 Task: Create a blank project BeyondTech with privacy Public and default view as List and in the team Taskers . Create three sections in the project as To-Do, Doing and Done
Action: Mouse moved to (63, 197)
Screenshot: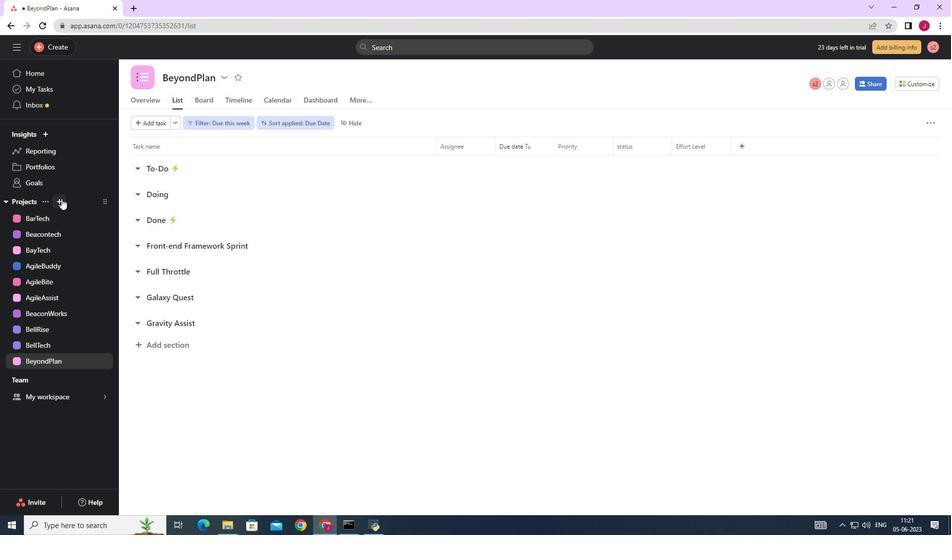 
Action: Mouse pressed left at (61, 197)
Screenshot: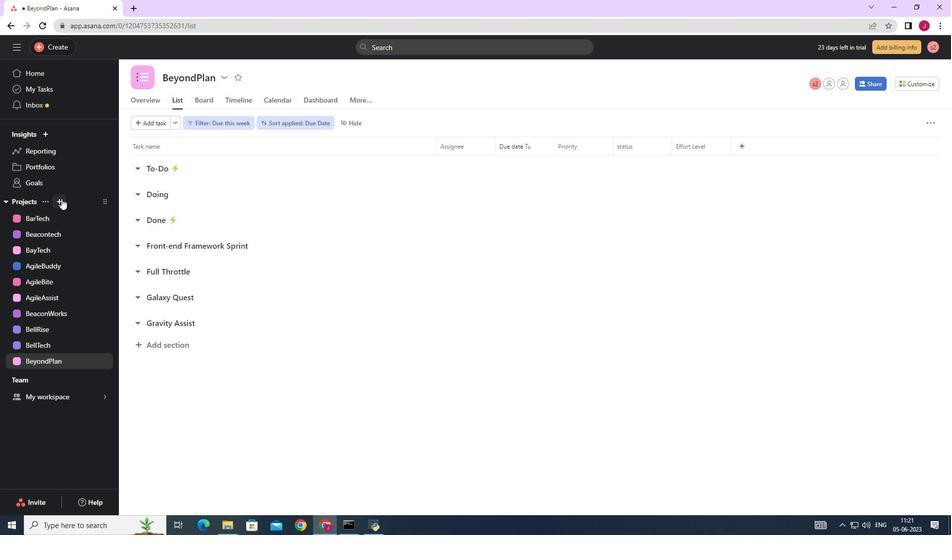 
Action: Mouse moved to (58, 201)
Screenshot: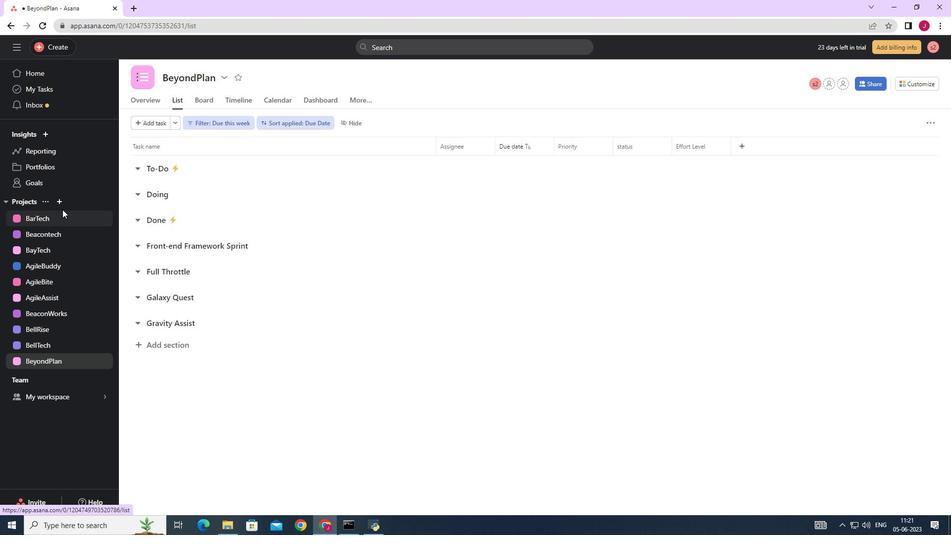 
Action: Mouse pressed left at (58, 201)
Screenshot: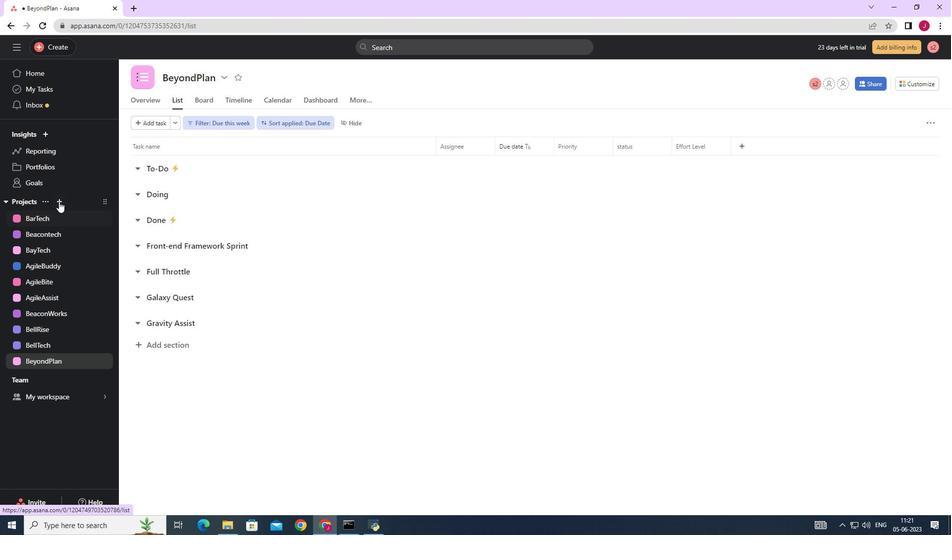 
Action: Mouse moved to (93, 222)
Screenshot: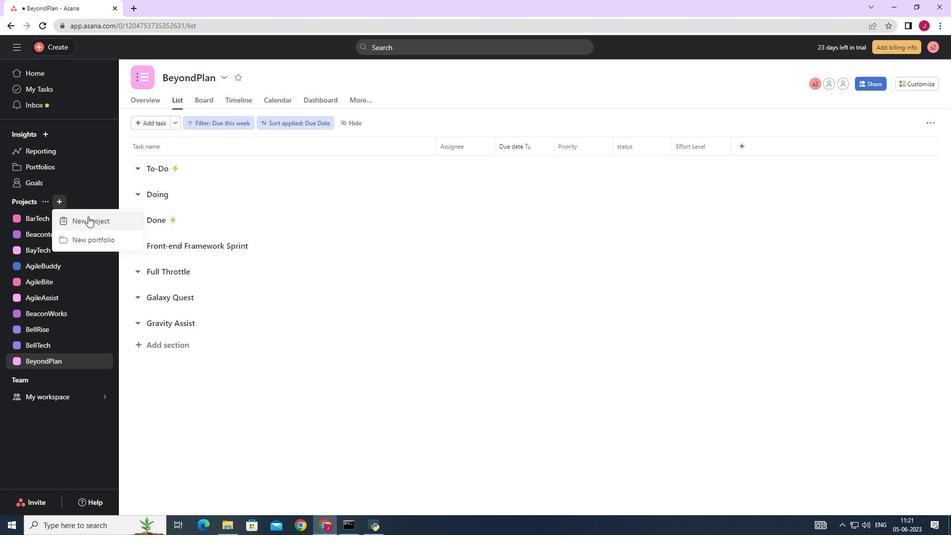 
Action: Mouse pressed left at (93, 222)
Screenshot: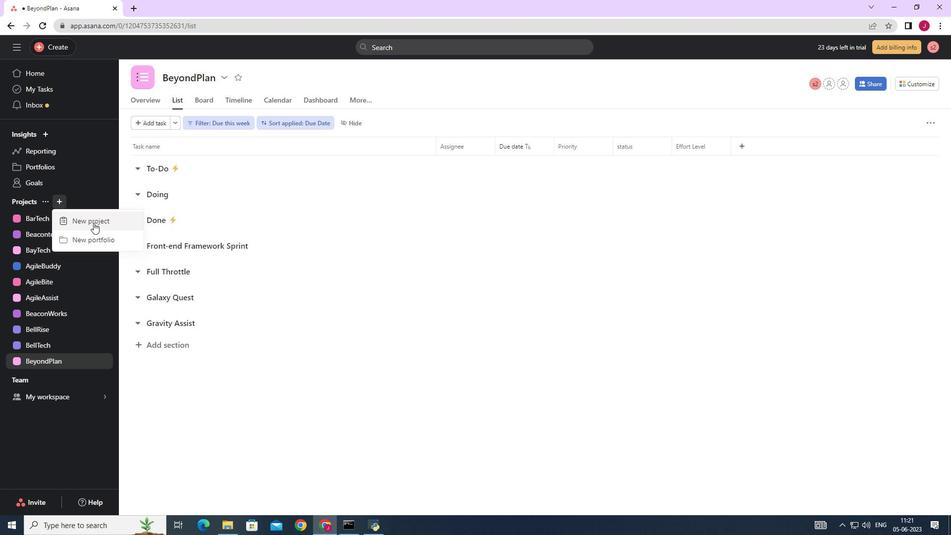 
Action: Mouse moved to (419, 222)
Screenshot: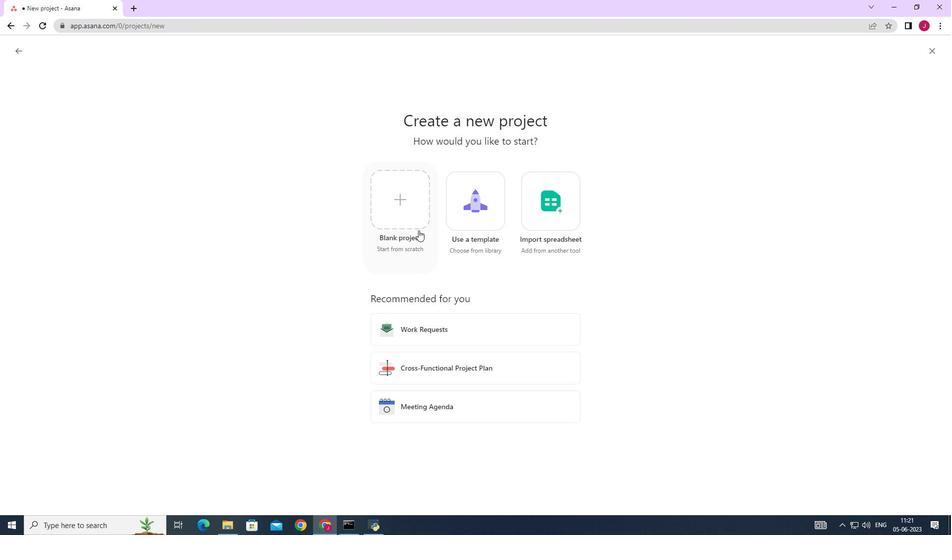 
Action: Mouse pressed left at (419, 222)
Screenshot: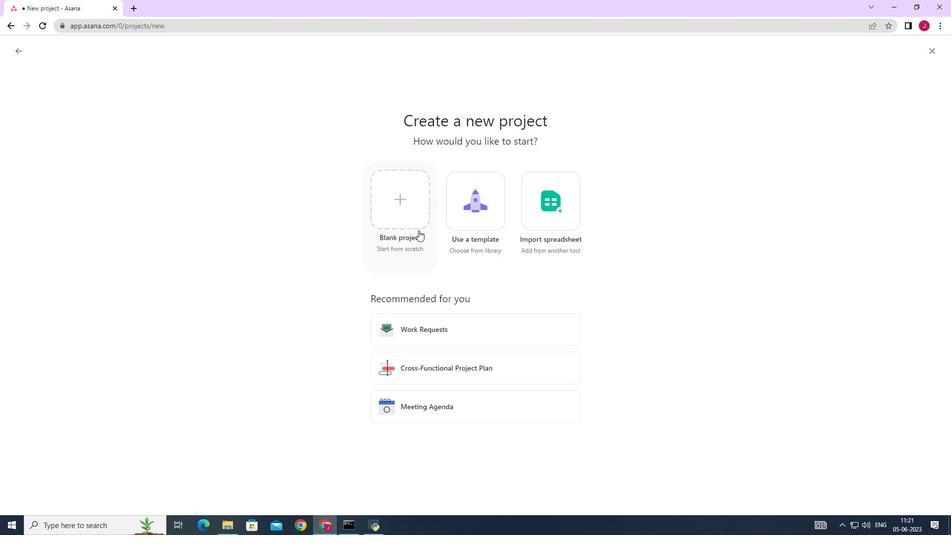 
Action: Mouse moved to (189, 125)
Screenshot: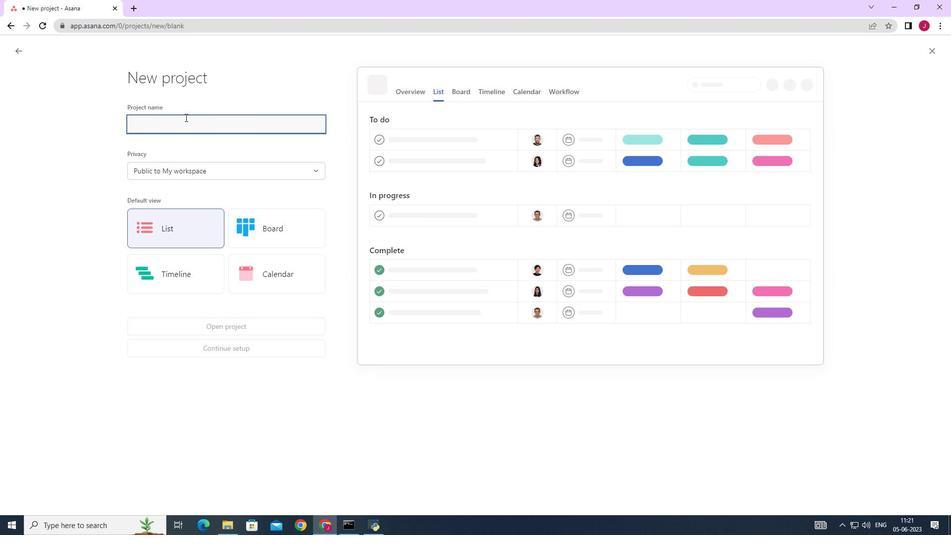 
Action: Mouse pressed left at (189, 125)
Screenshot: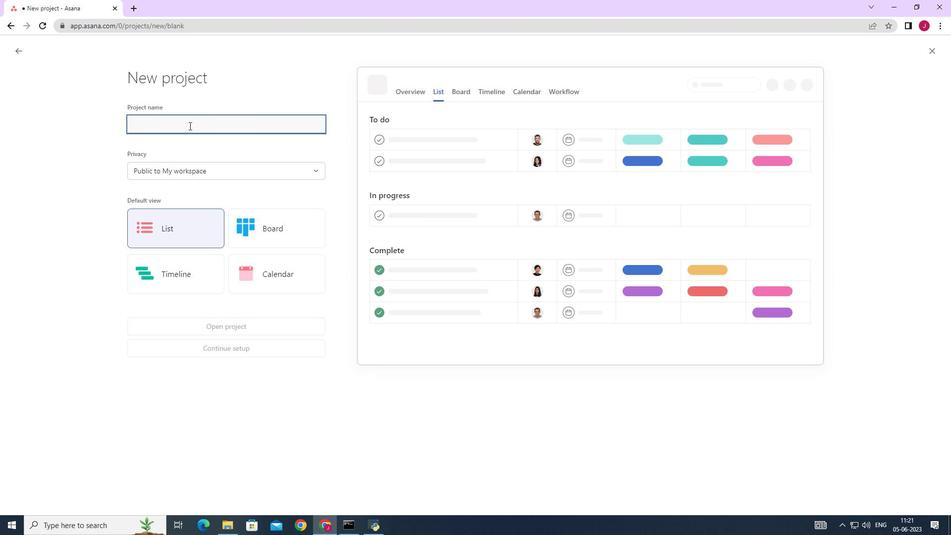
Action: Mouse moved to (191, 127)
Screenshot: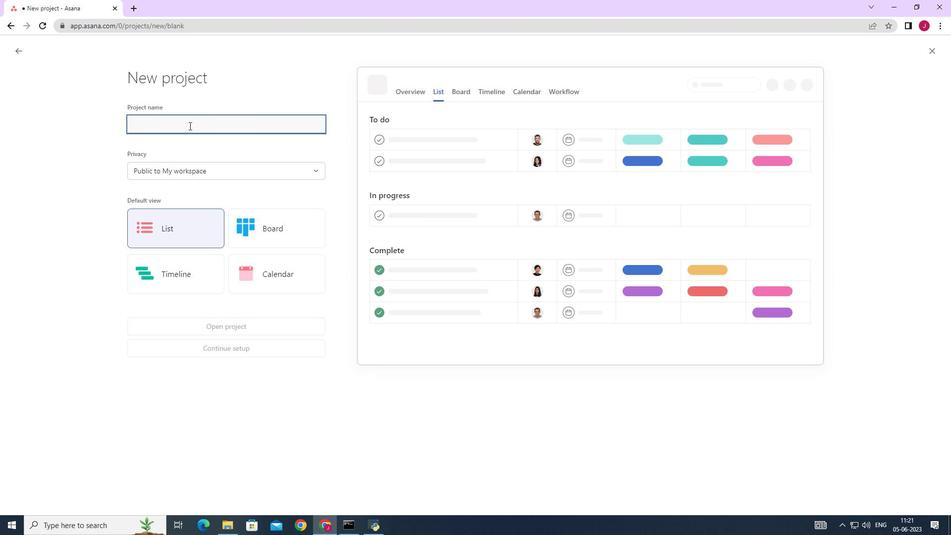 
Action: Key pressed <Key.caps_lock>B<Key.caps_lock>eyond<Key.space><Key.caps_lock><Key.backspace><Key.caps_lock>t<Key.caps_lock>ECH<Key.backspace><Key.backspace><Key.backspace><Key.backspace>T<Key.caps_lock>ech
Screenshot: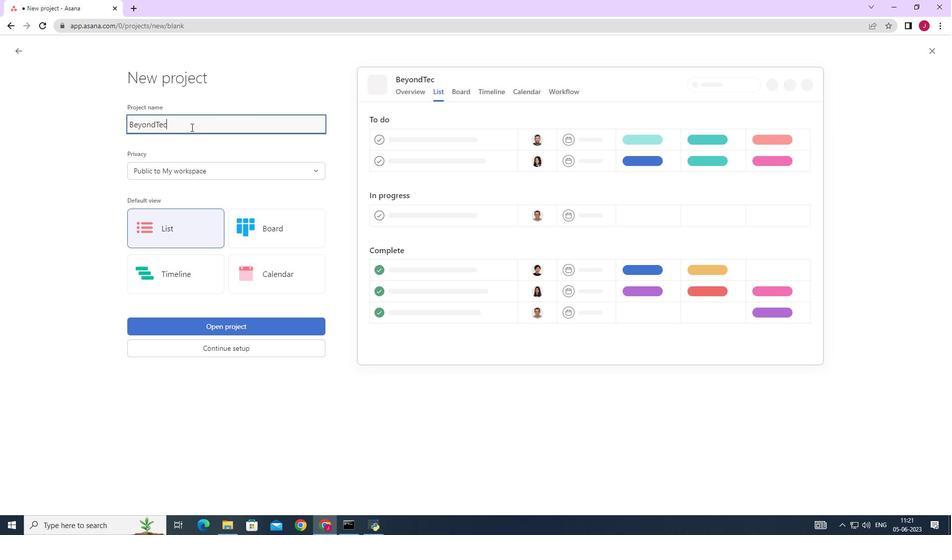 
Action: Mouse moved to (200, 163)
Screenshot: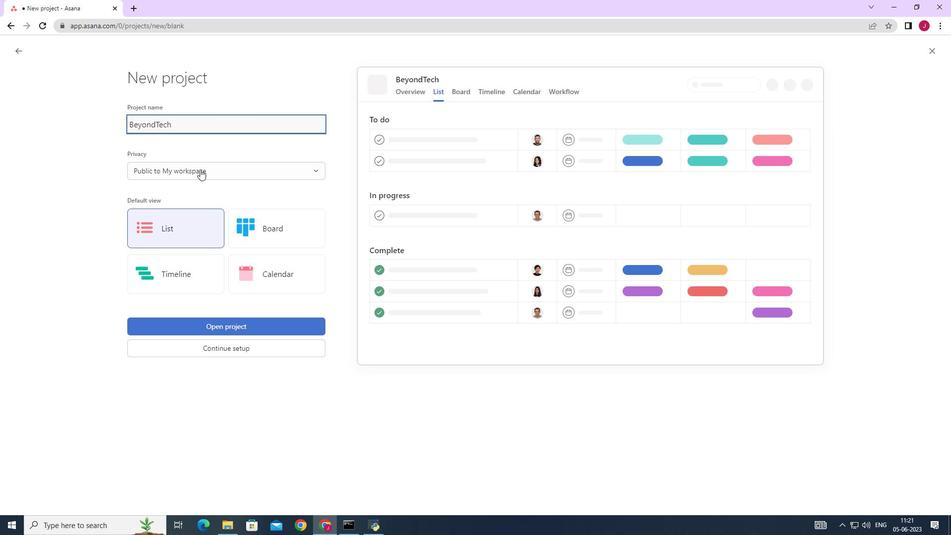 
Action: Mouse pressed left at (200, 163)
Screenshot: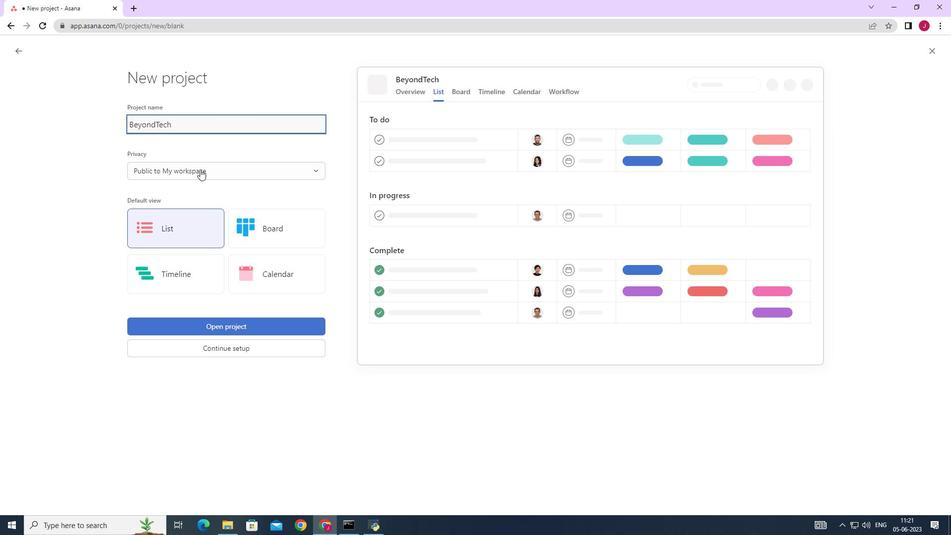 
Action: Mouse moved to (199, 171)
Screenshot: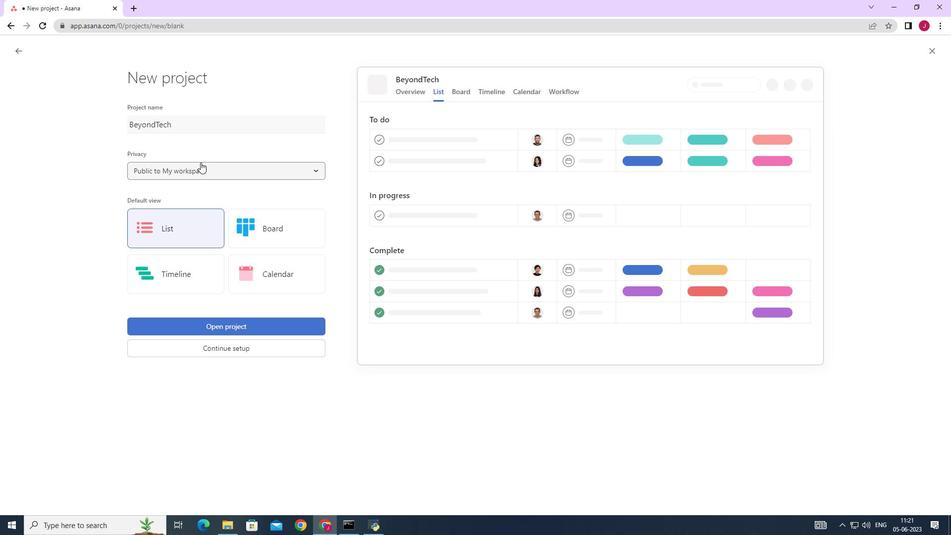 
Action: Mouse pressed left at (199, 171)
Screenshot: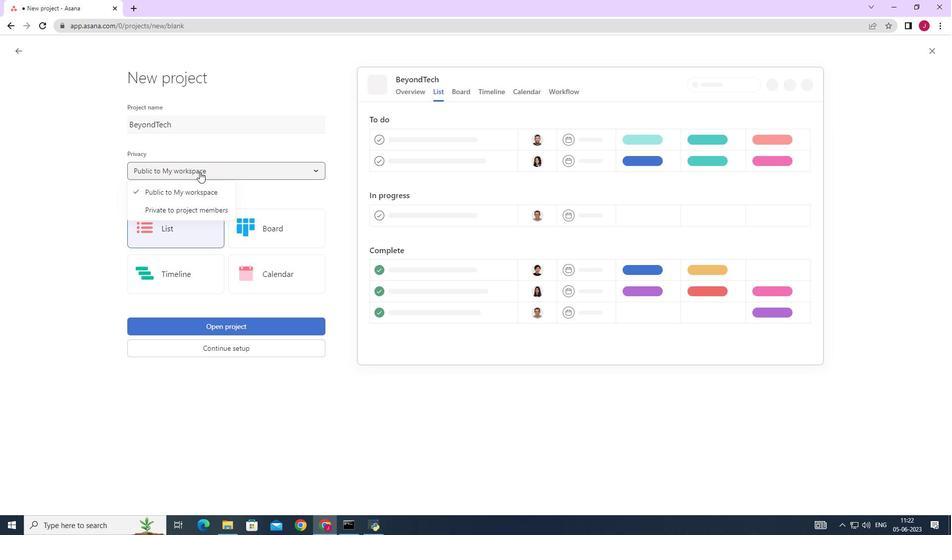 
Action: Mouse moved to (186, 227)
Screenshot: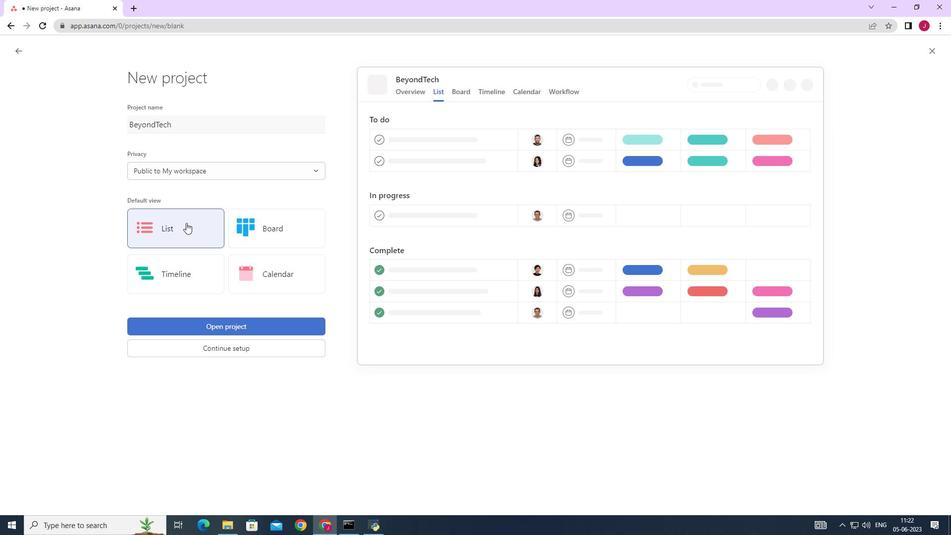 
Action: Mouse pressed left at (186, 227)
Screenshot: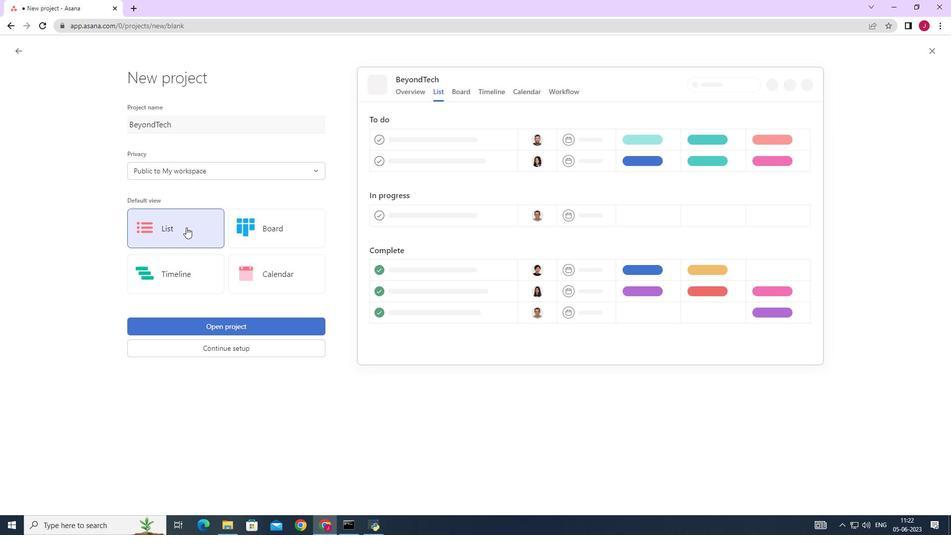 
Action: Mouse moved to (230, 326)
Screenshot: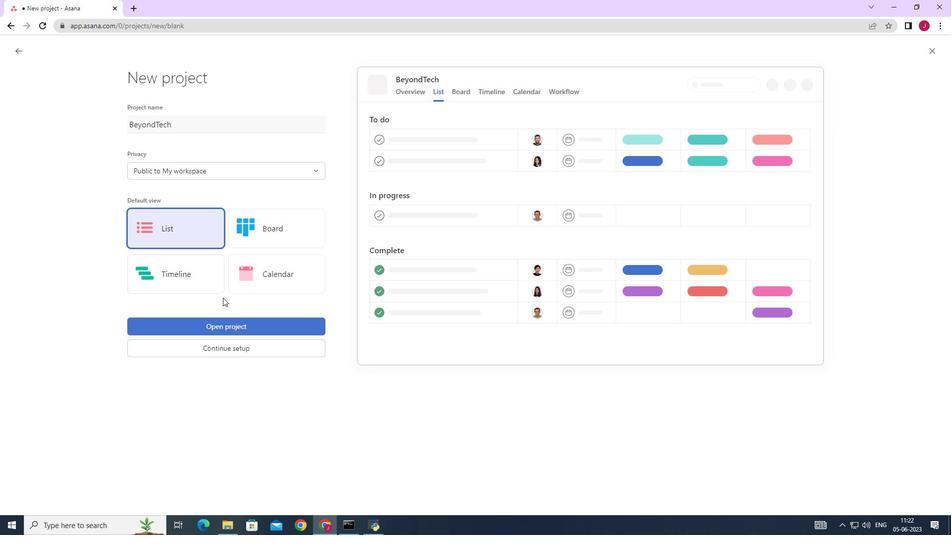 
Action: Mouse pressed left at (230, 326)
Screenshot: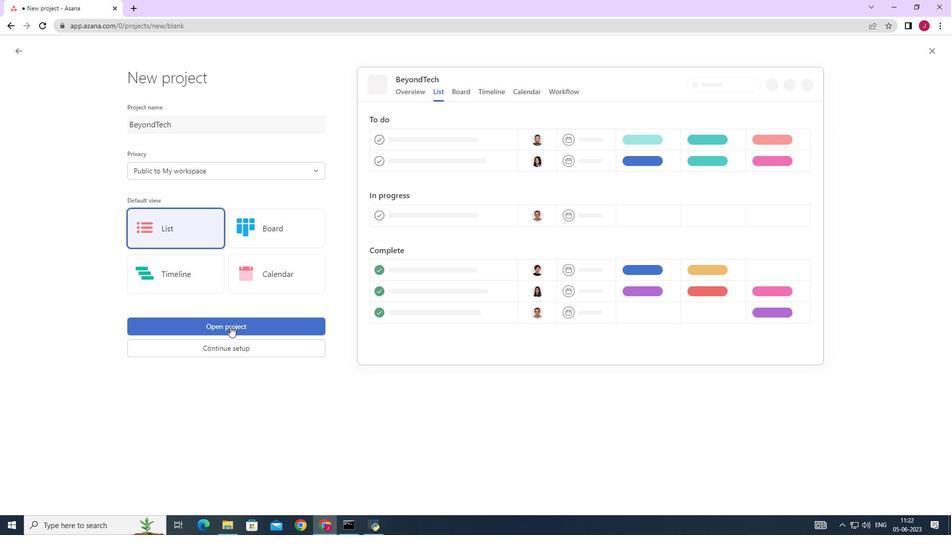 
Action: Mouse moved to (174, 215)
Screenshot: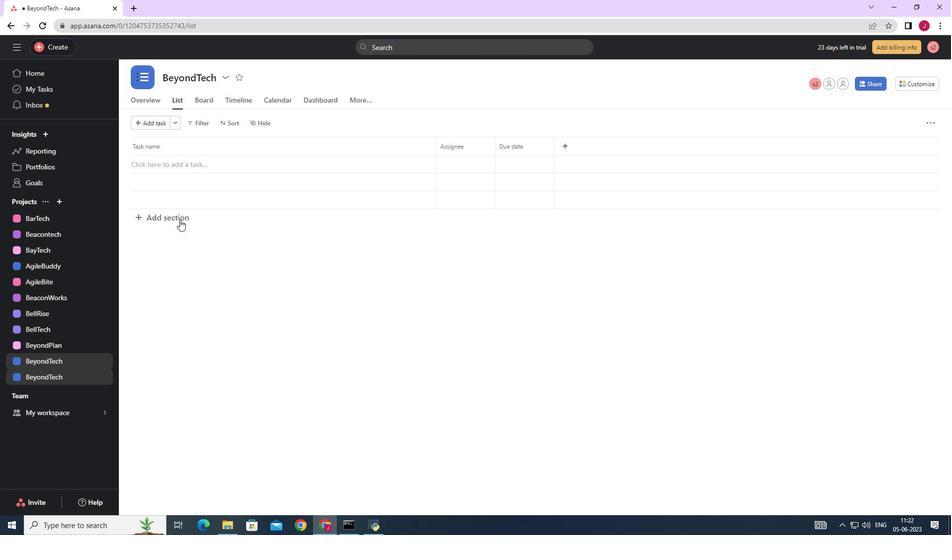 
Action: Mouse pressed left at (174, 215)
Screenshot: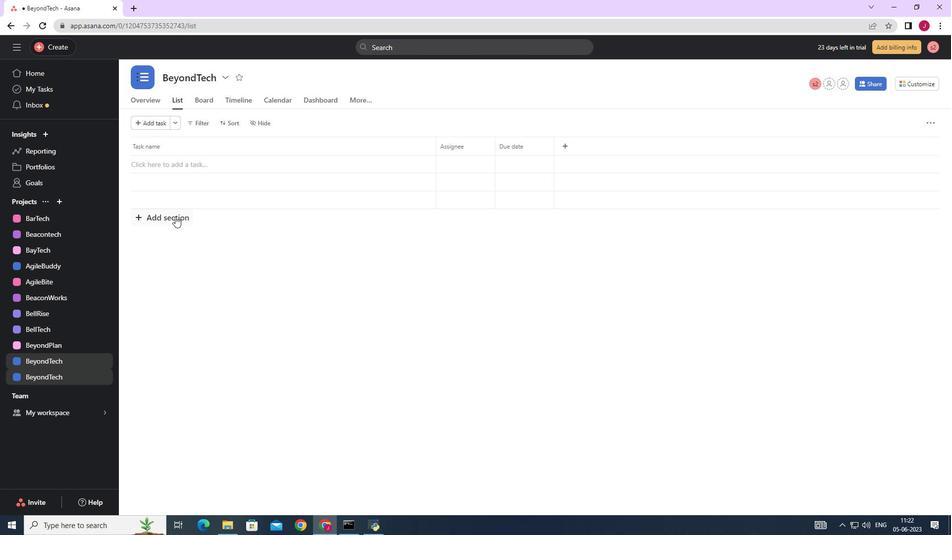 
Action: Key pressed <Key.caps_lock>T<Key.caps_lock>o-<Key.caps_lock>D<Key.caps_lock>o
Screenshot: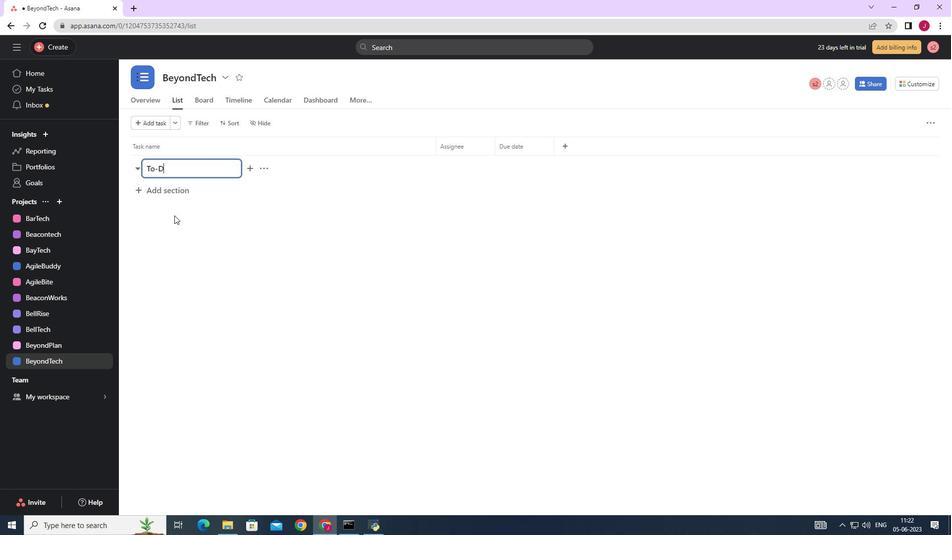 
Action: Mouse moved to (186, 194)
Screenshot: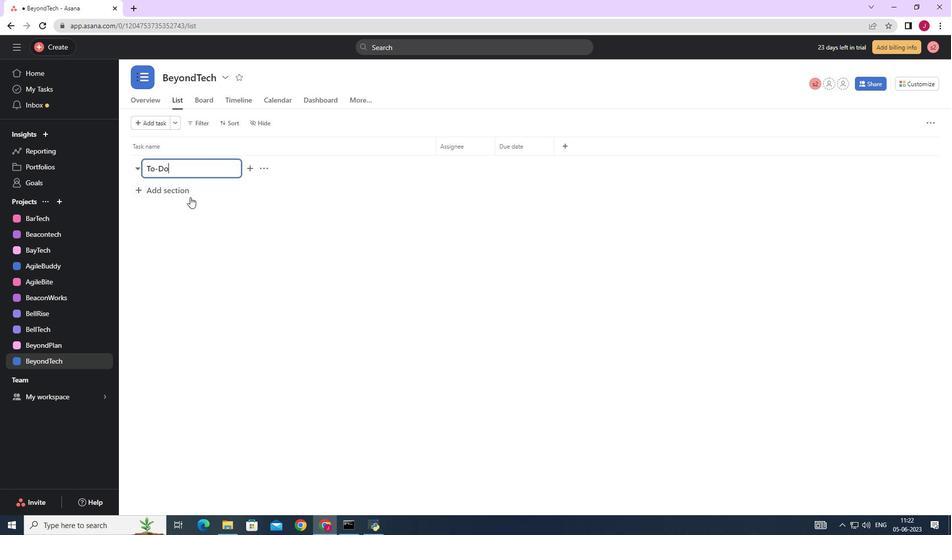 
Action: Mouse pressed left at (186, 194)
Screenshot: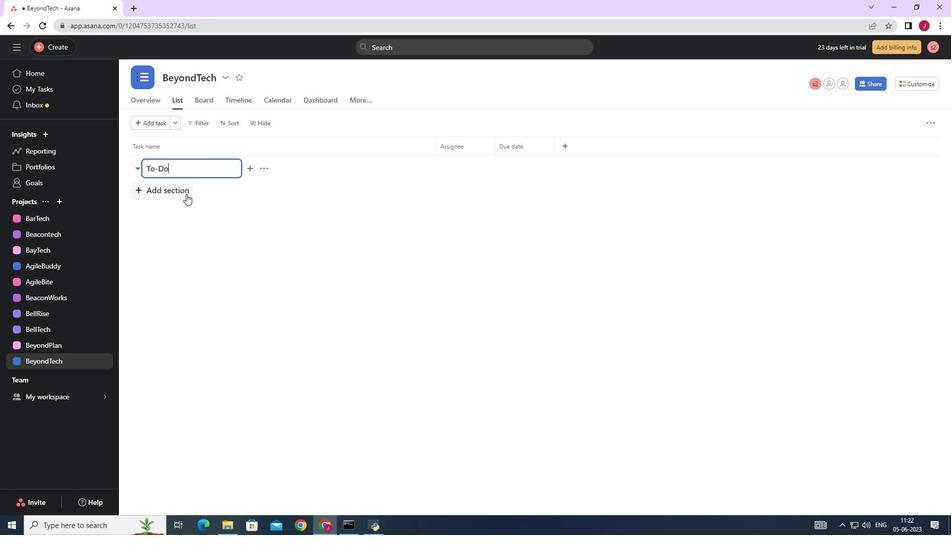 
Action: Key pressed <Key.caps_lock>D<Key.caps_lock>oing
Screenshot: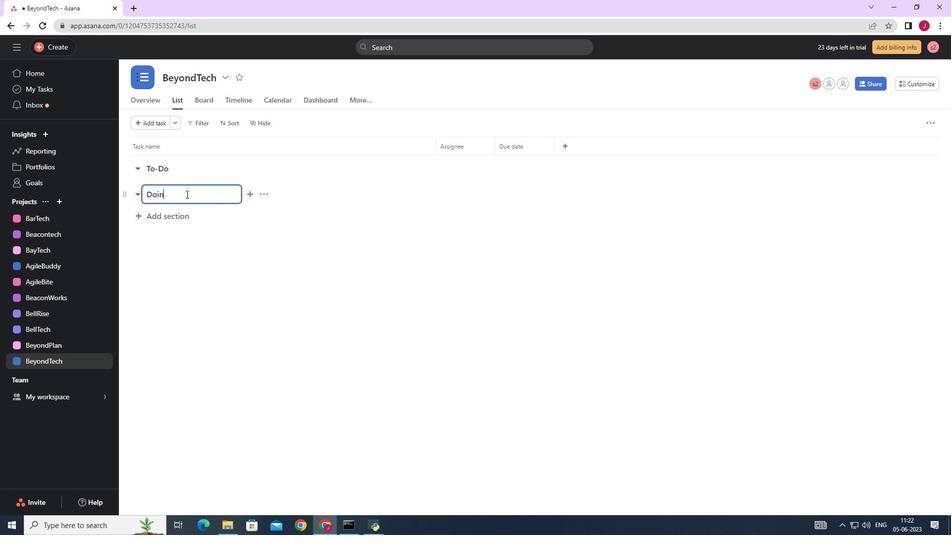 
Action: Mouse moved to (171, 216)
Screenshot: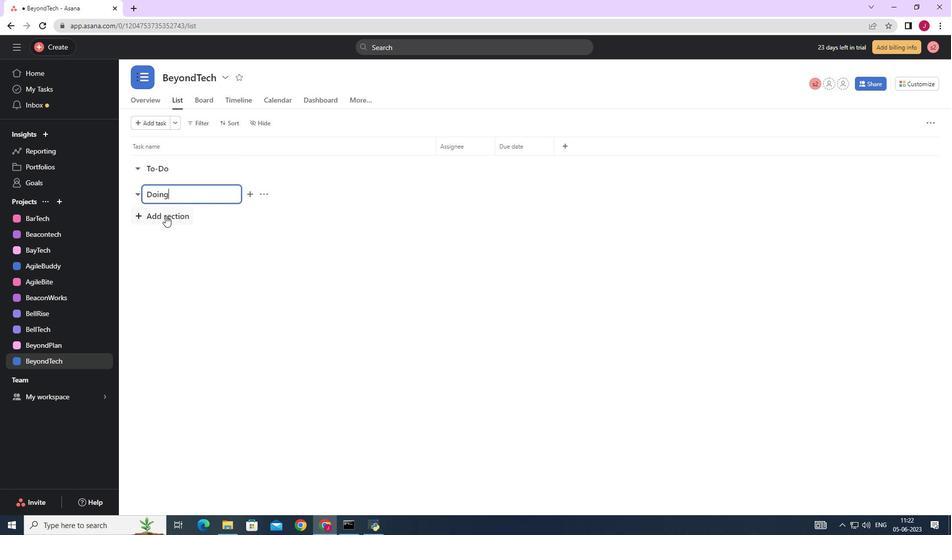
Action: Mouse pressed left at (171, 216)
Screenshot: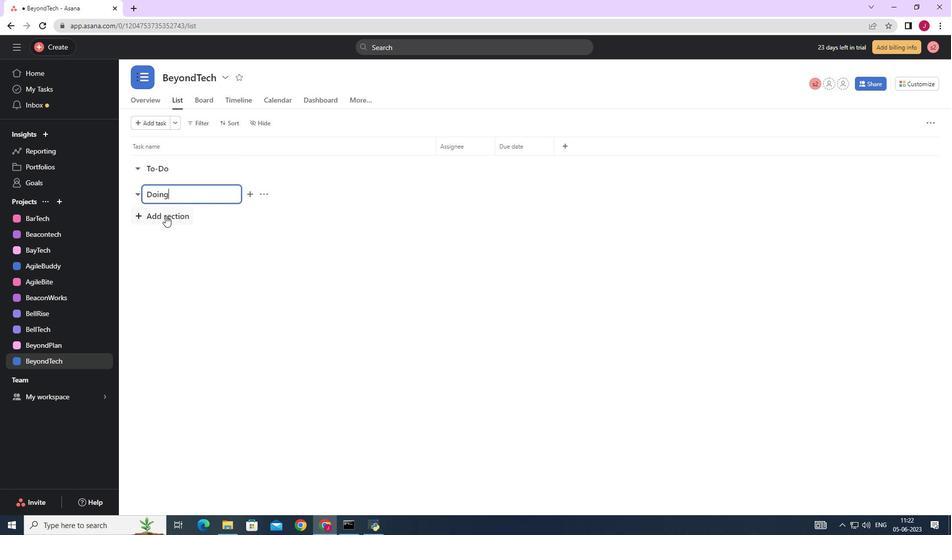 
Action: Mouse moved to (169, 218)
Screenshot: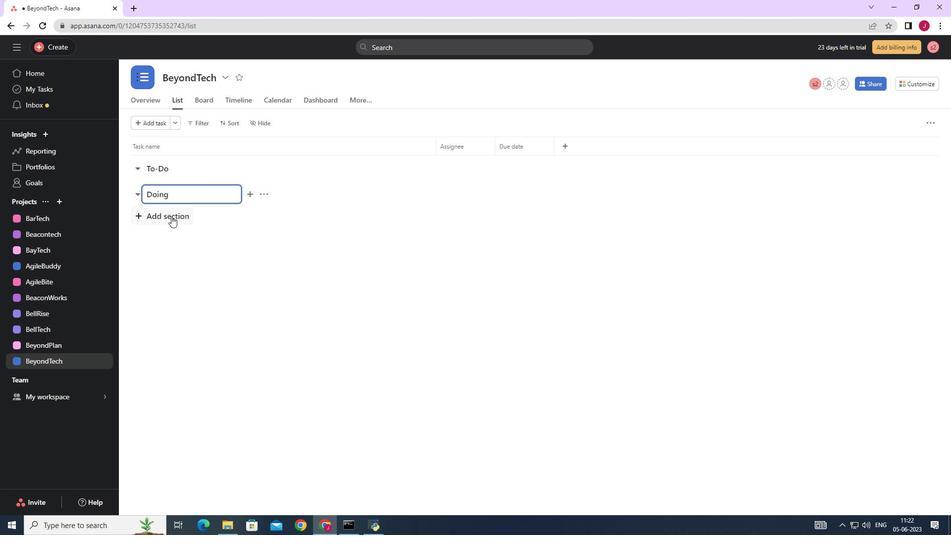
Action: Key pressed <Key.caps_lock>D<Key.caps_lock>one
Screenshot: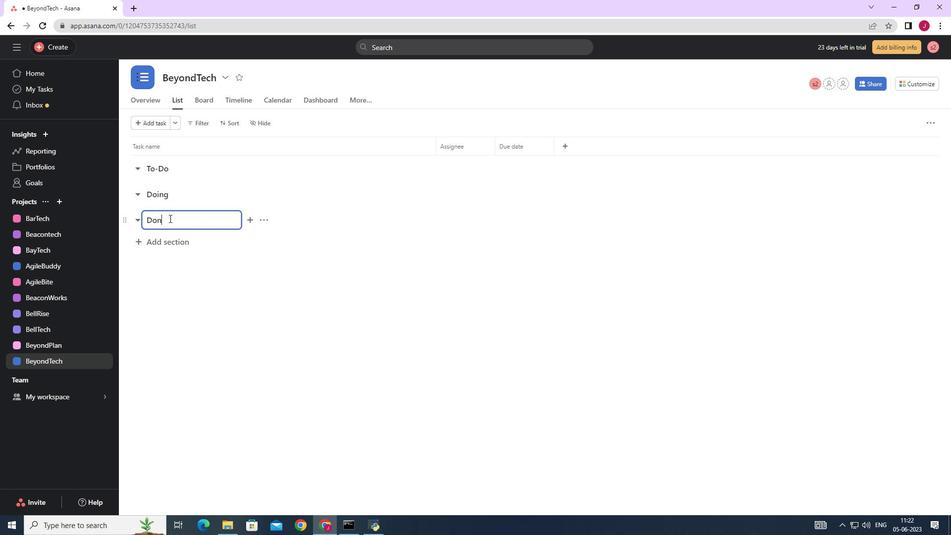 
Action: Mouse moved to (189, 238)
Screenshot: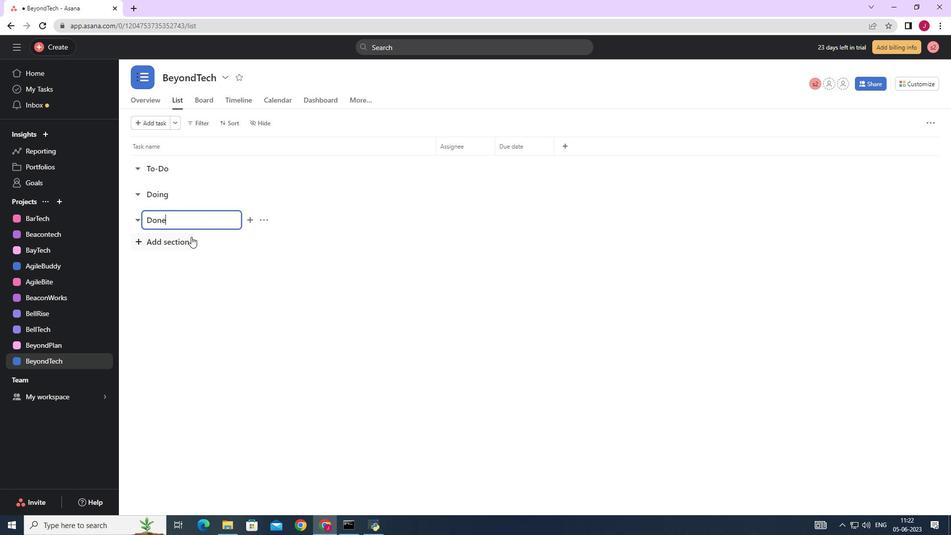 
Action: Mouse pressed left at (189, 238)
Screenshot: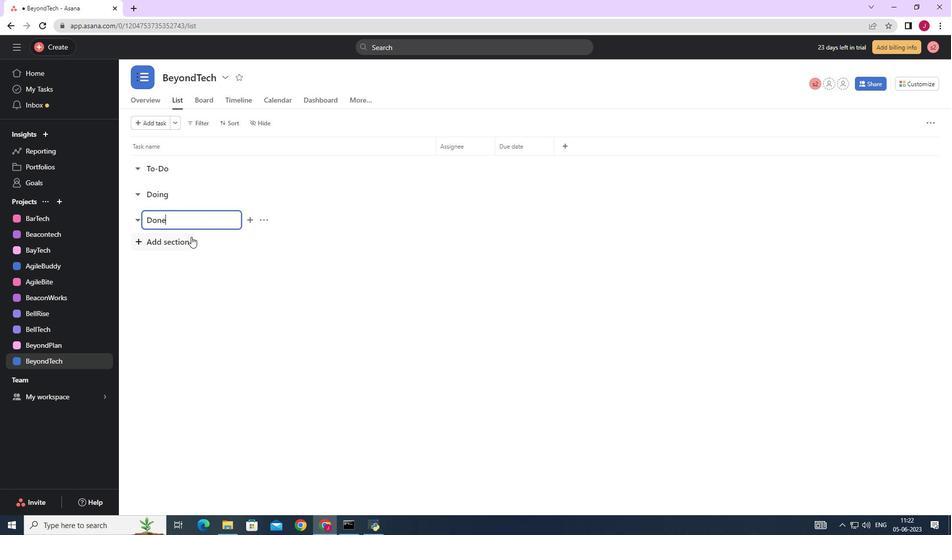 
